Task: Select the website type as portfolio.
Action: Mouse moved to (703, 87)
Screenshot: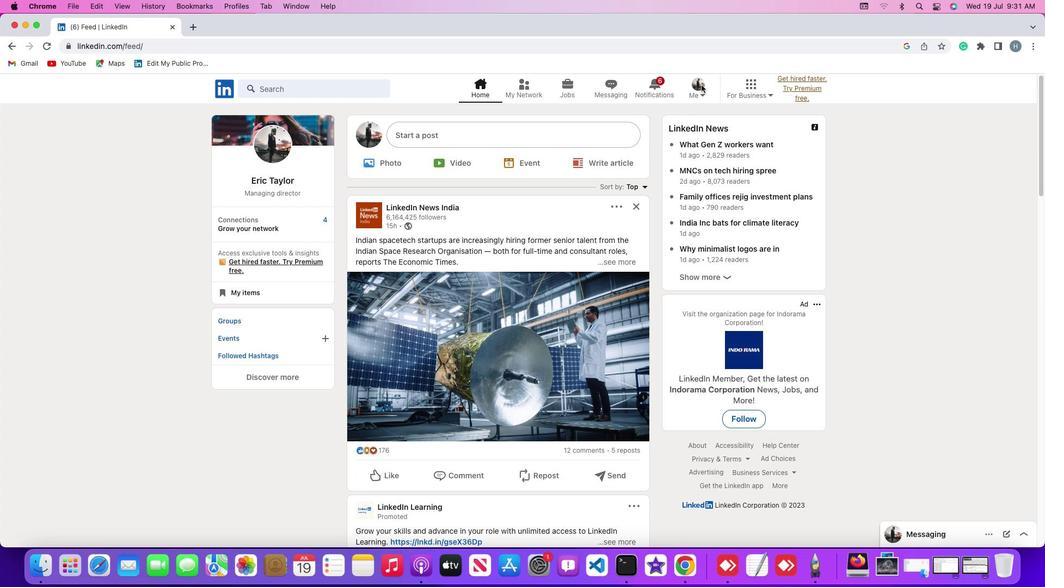 
Action: Mouse pressed left at (703, 87)
Screenshot: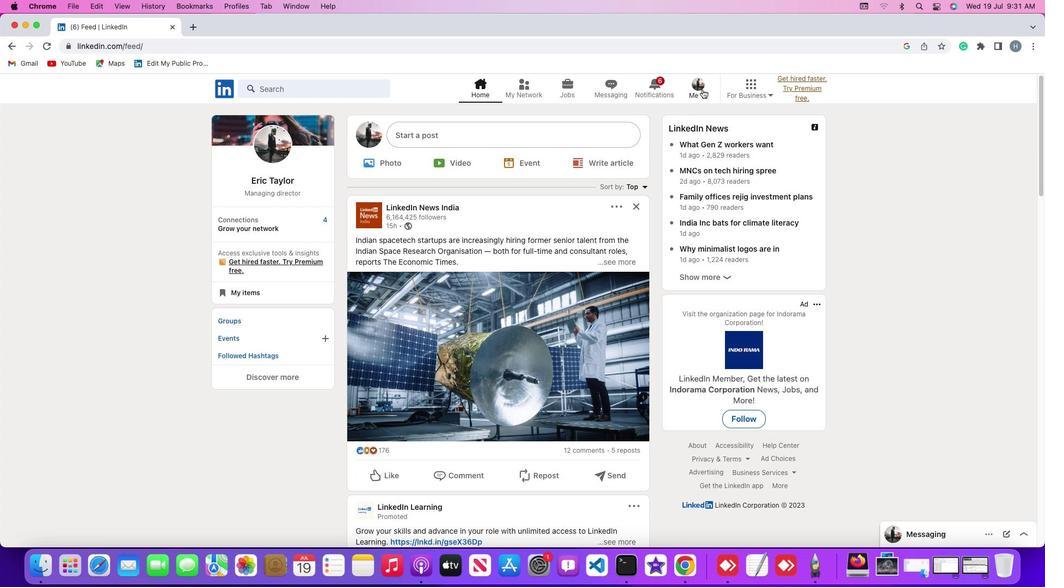 
Action: Mouse moved to (704, 94)
Screenshot: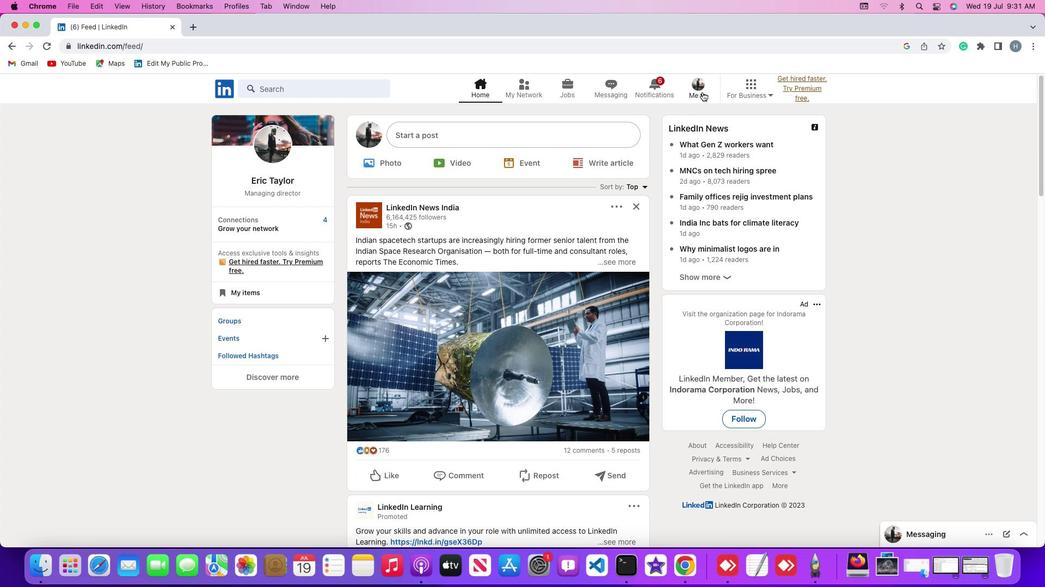 
Action: Mouse pressed left at (704, 94)
Screenshot: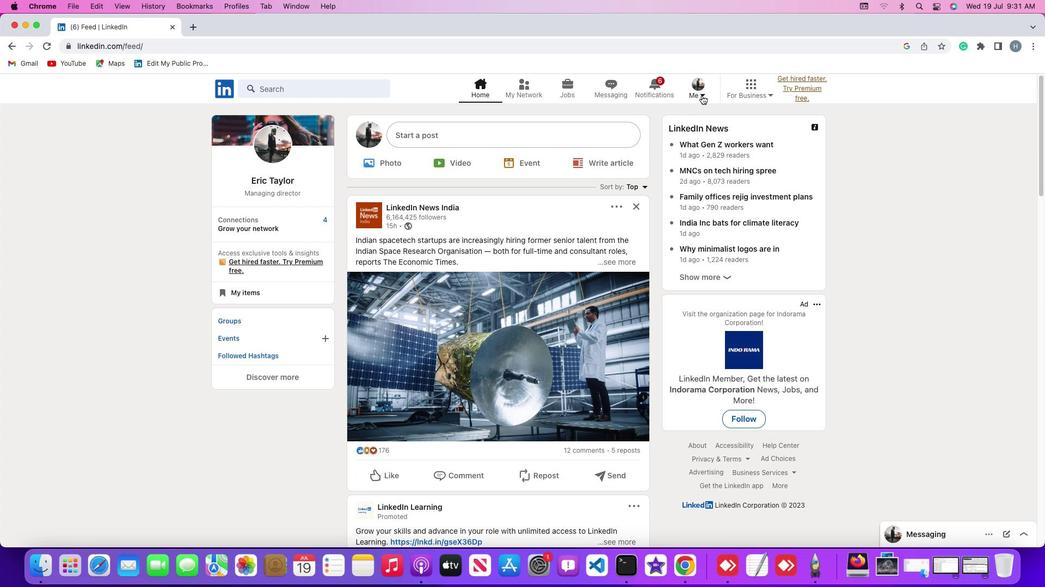 
Action: Mouse moved to (694, 153)
Screenshot: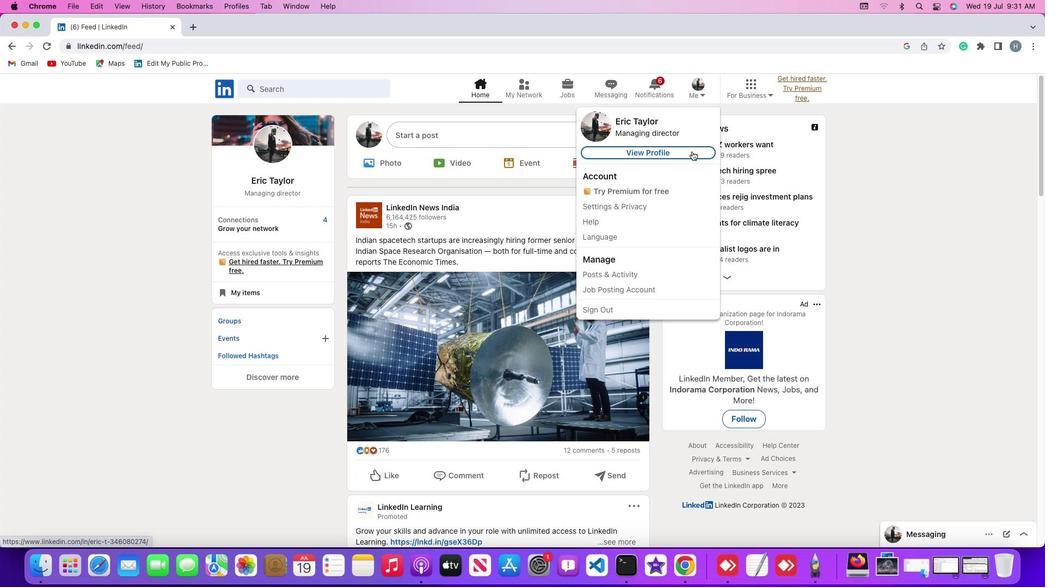 
Action: Mouse pressed left at (694, 153)
Screenshot: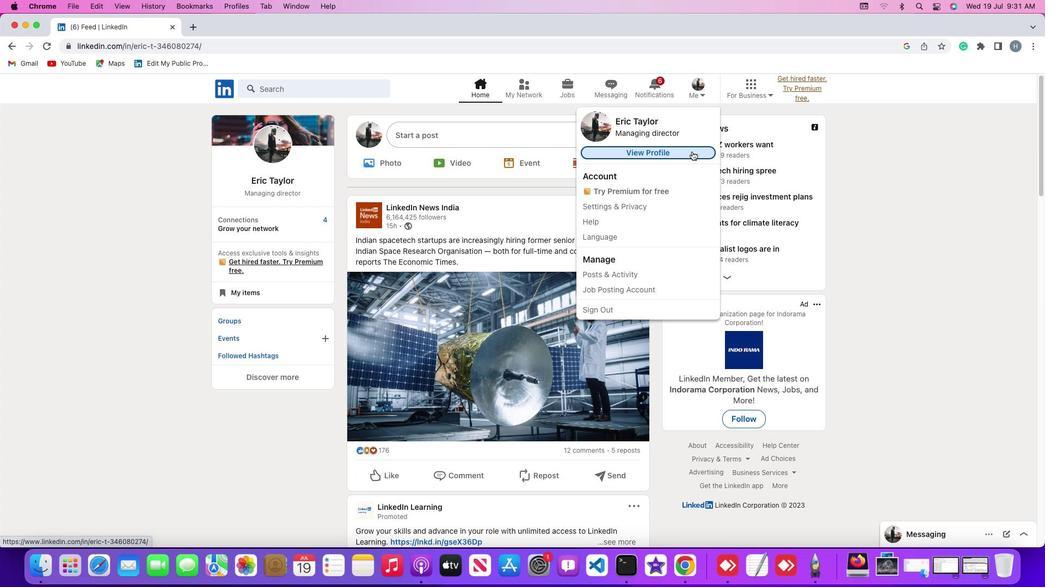 
Action: Mouse moved to (633, 247)
Screenshot: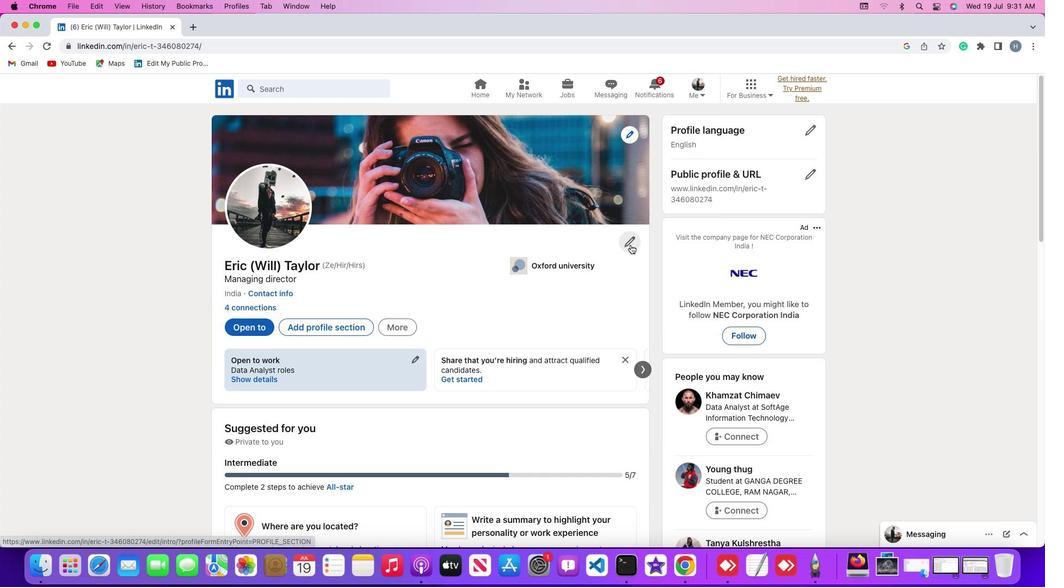 
Action: Mouse pressed left at (633, 247)
Screenshot: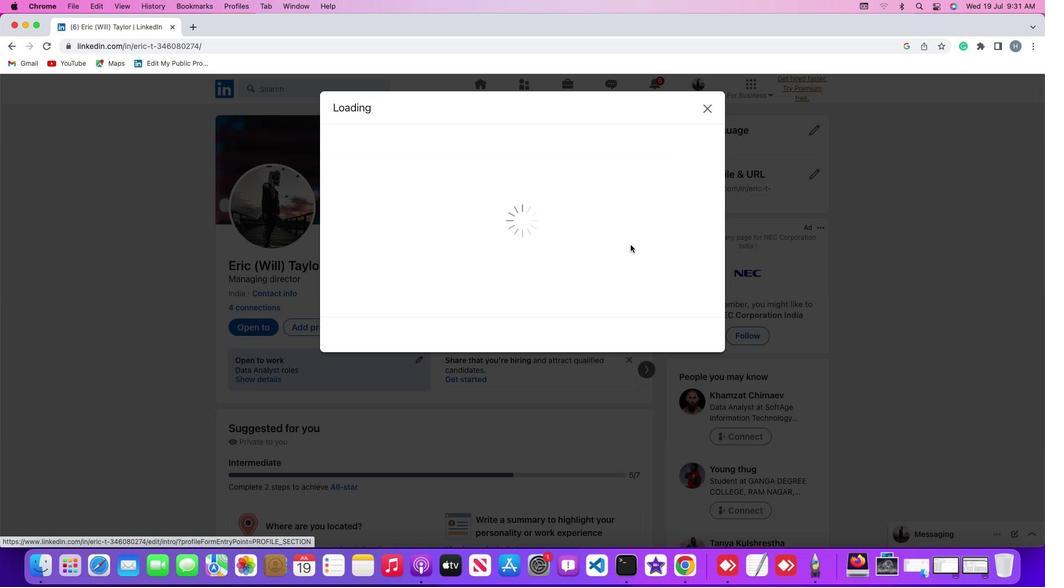 
Action: Mouse moved to (602, 288)
Screenshot: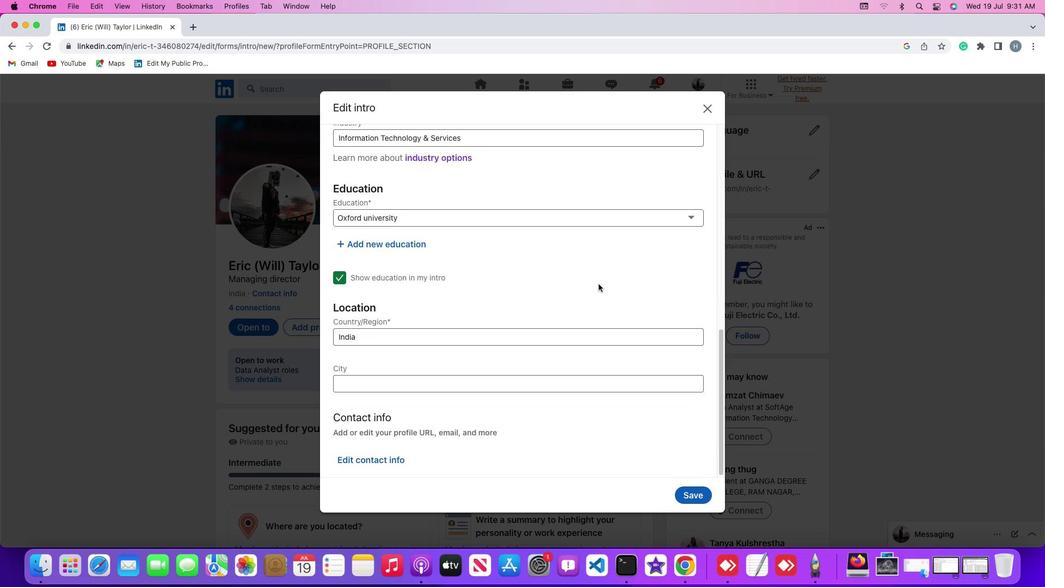
Action: Mouse scrolled (602, 288) with delta (2, 1)
Screenshot: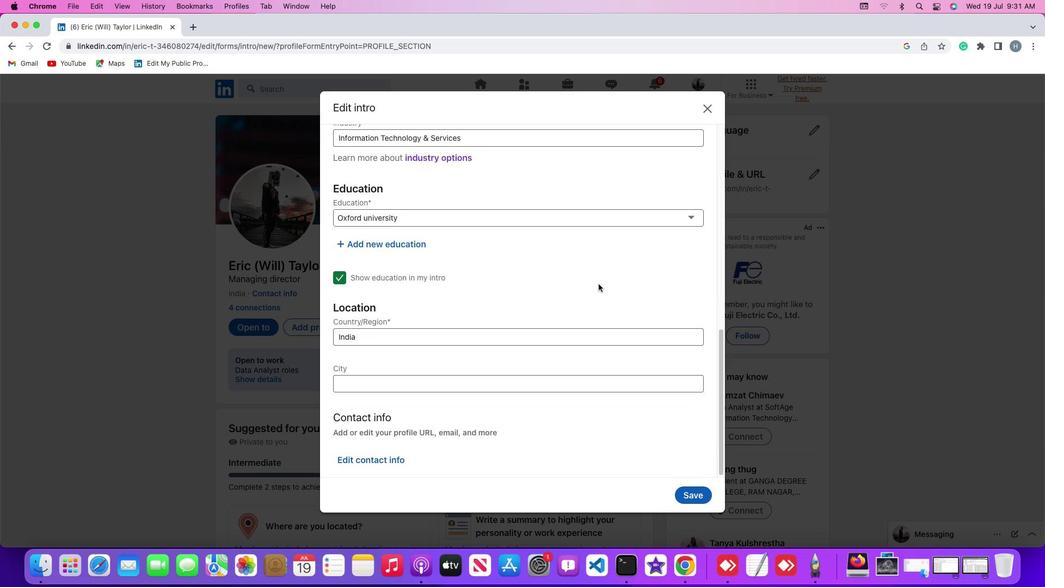
Action: Mouse scrolled (602, 288) with delta (2, 1)
Screenshot: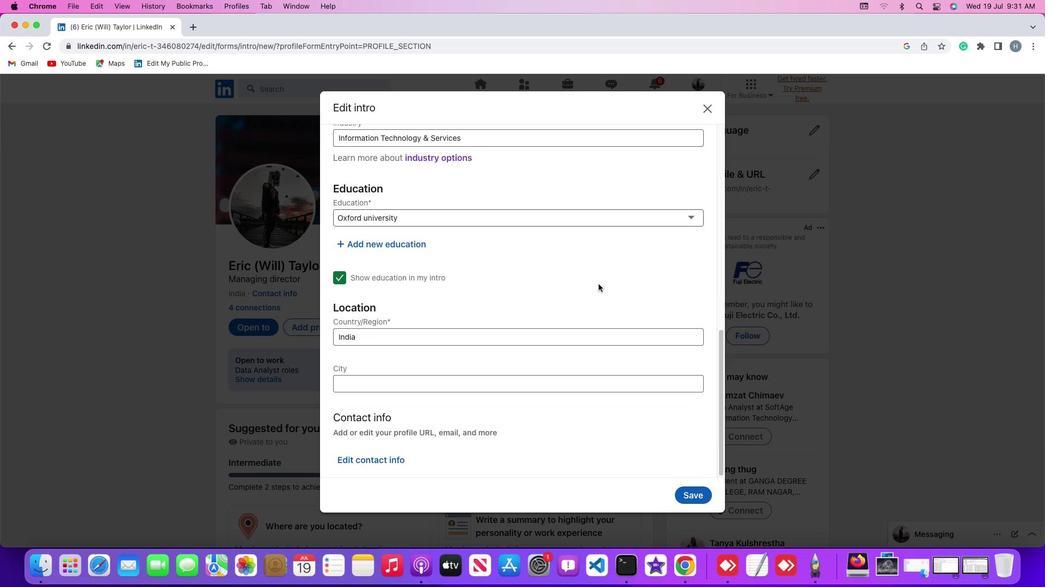 
Action: Mouse scrolled (602, 288) with delta (2, 0)
Screenshot: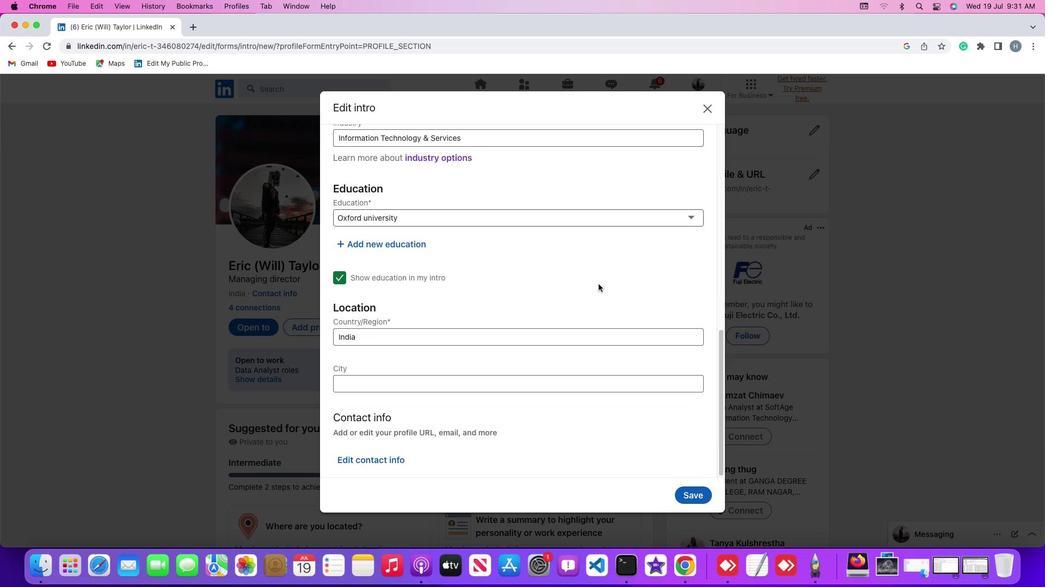 
Action: Mouse scrolled (602, 288) with delta (2, 0)
Screenshot: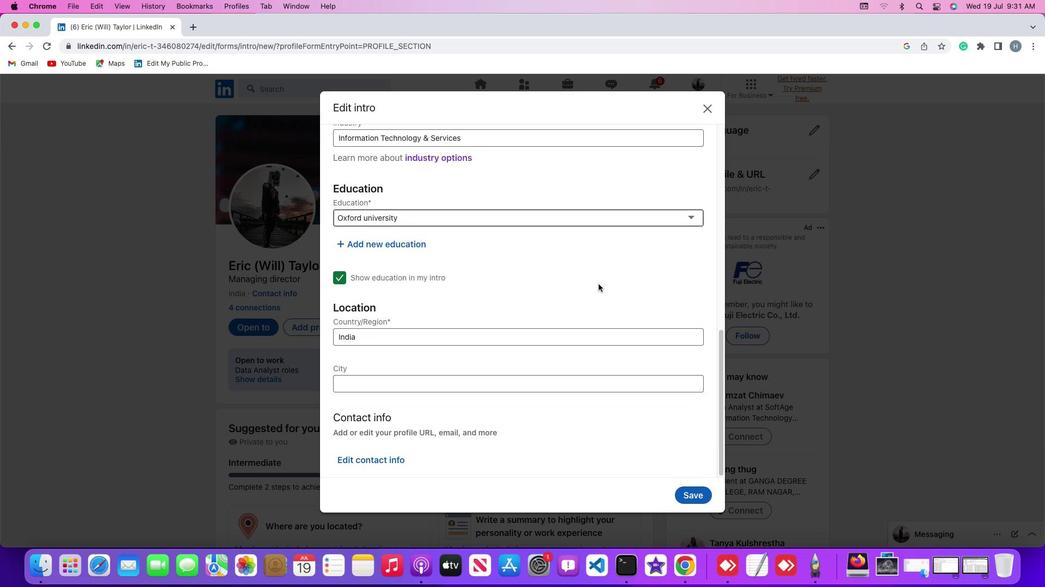 
Action: Mouse scrolled (602, 288) with delta (2, 0)
Screenshot: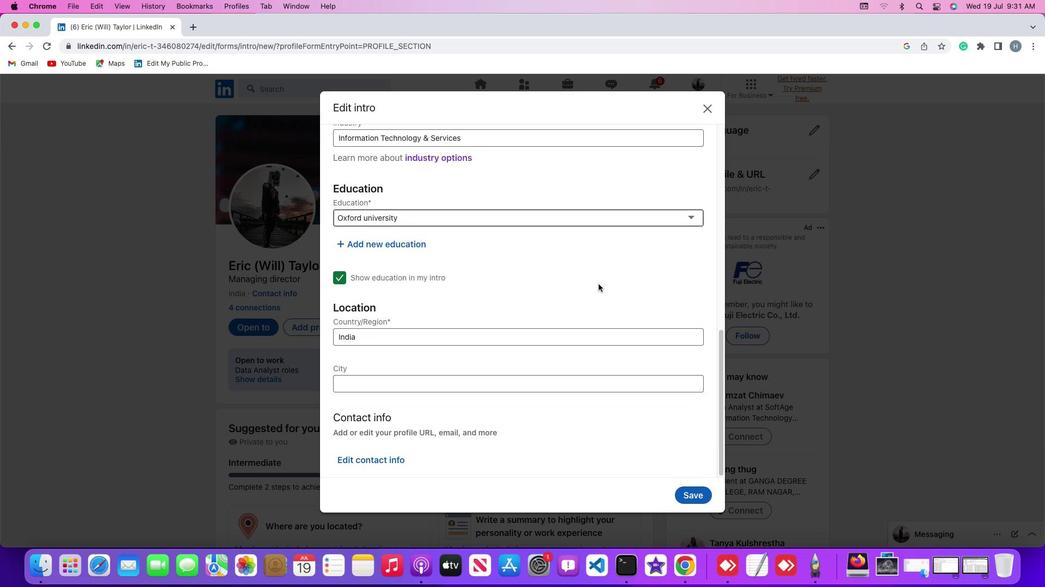 
Action: Mouse scrolled (602, 288) with delta (2, 0)
Screenshot: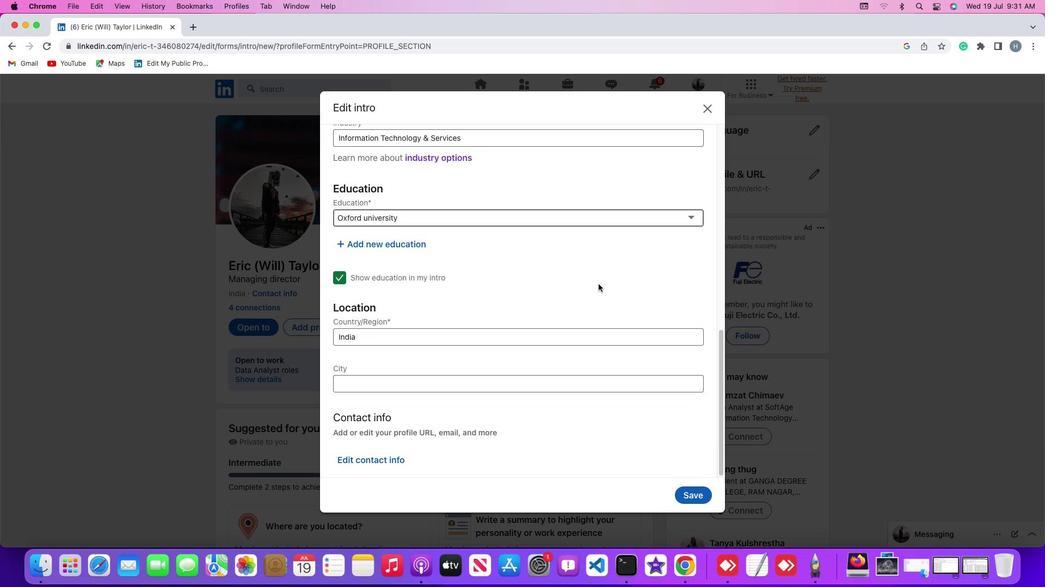 
Action: Mouse moved to (601, 286)
Screenshot: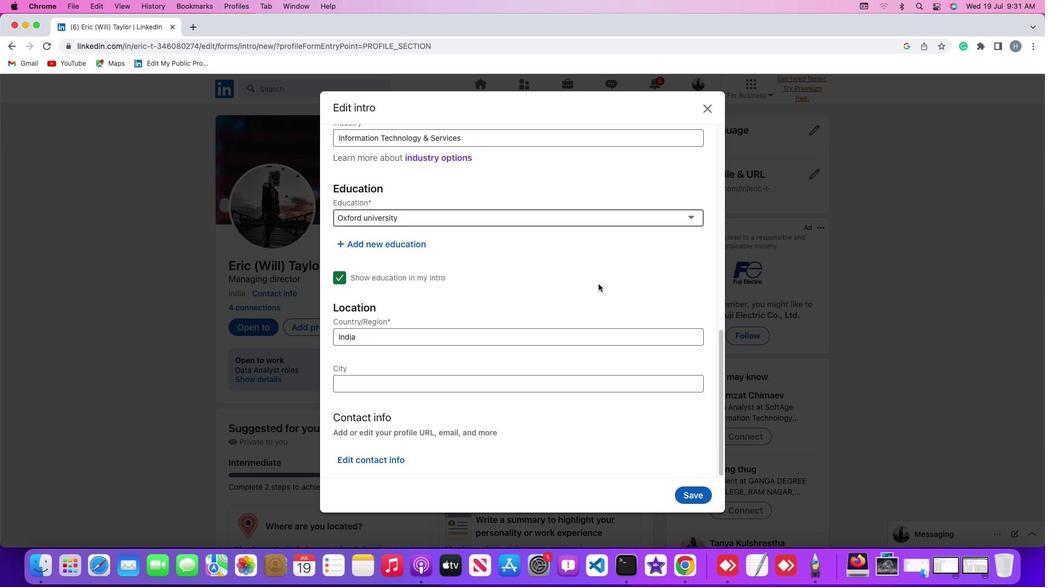 
Action: Mouse scrolled (601, 286) with delta (2, 1)
Screenshot: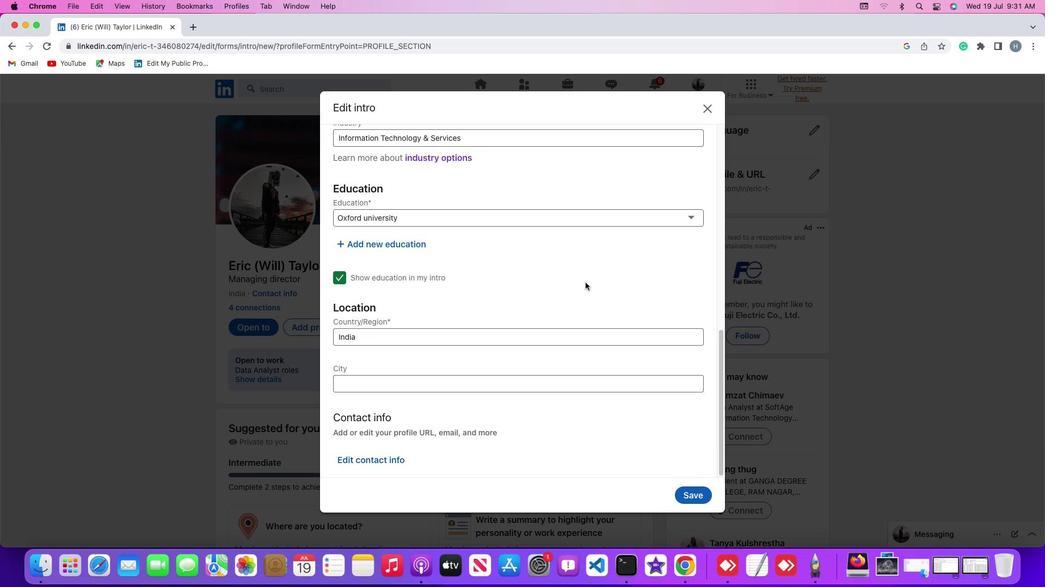 
Action: Mouse scrolled (601, 286) with delta (2, 1)
Screenshot: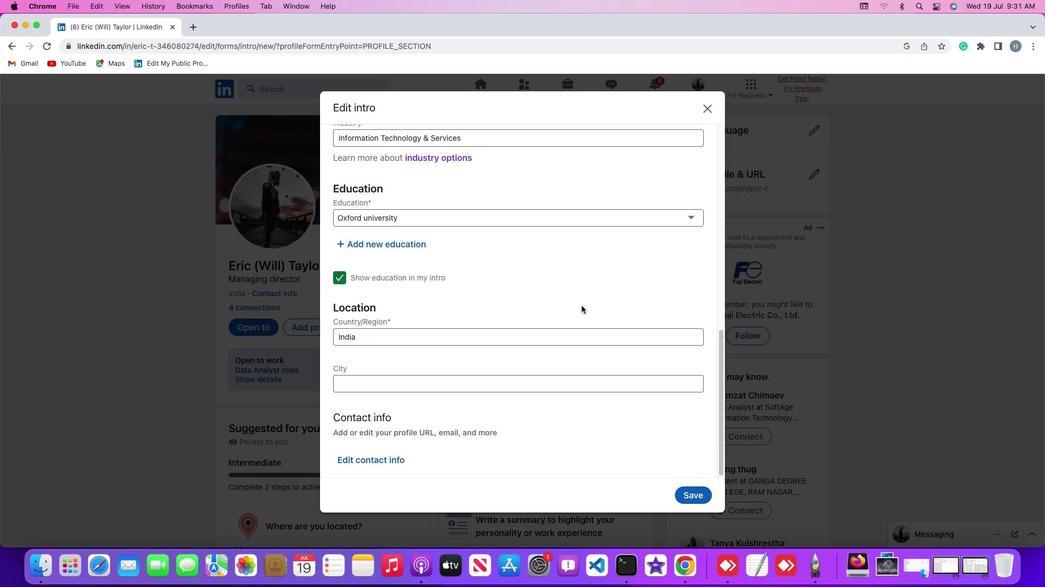 
Action: Mouse scrolled (601, 286) with delta (2, 0)
Screenshot: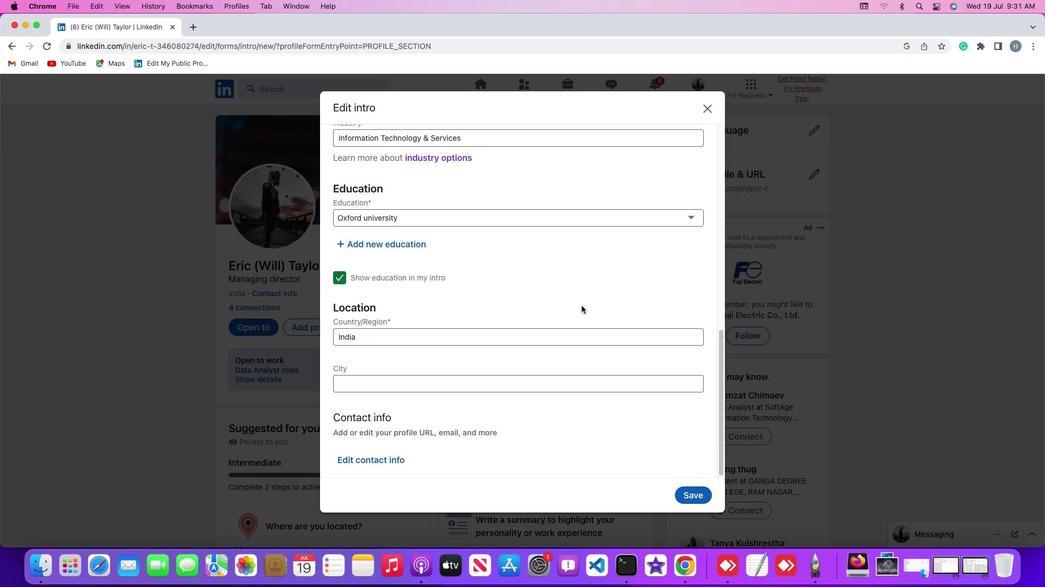 
Action: Mouse scrolled (601, 286) with delta (2, 0)
Screenshot: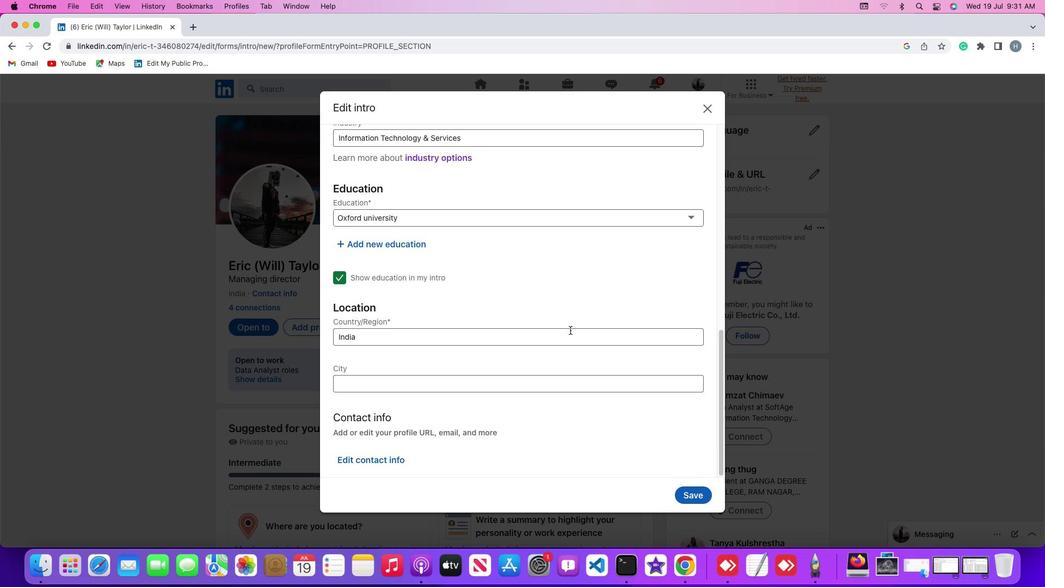 
Action: Mouse scrolled (601, 286) with delta (2, 0)
Screenshot: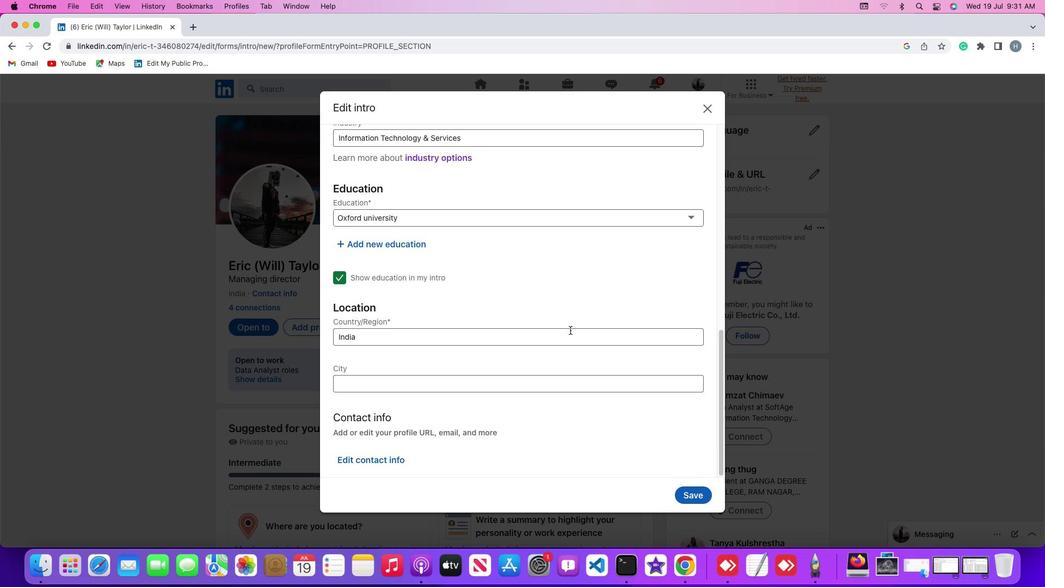 
Action: Mouse scrolled (601, 286) with delta (2, -1)
Screenshot: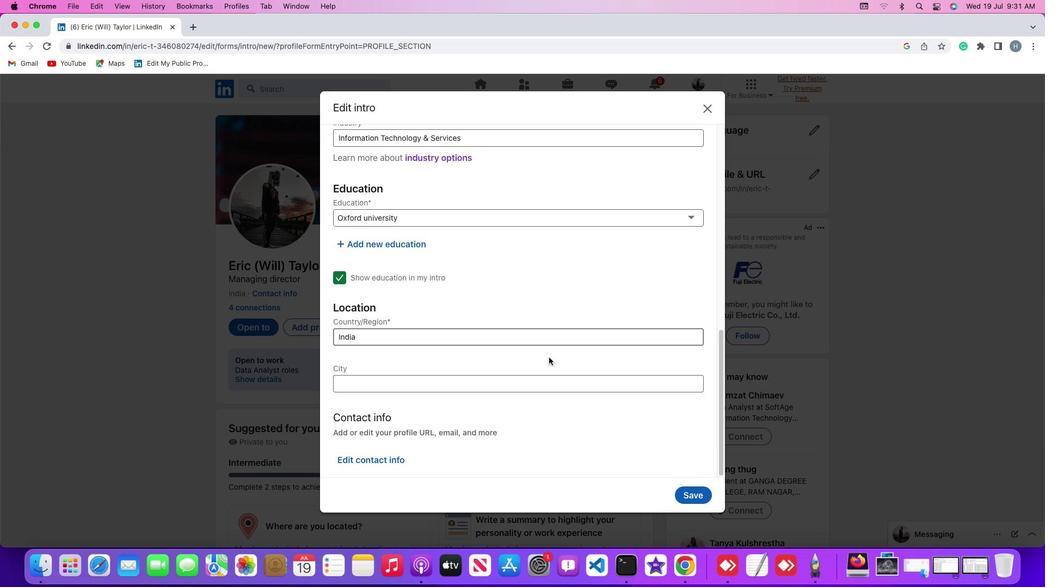 
Action: Mouse moved to (384, 460)
Screenshot: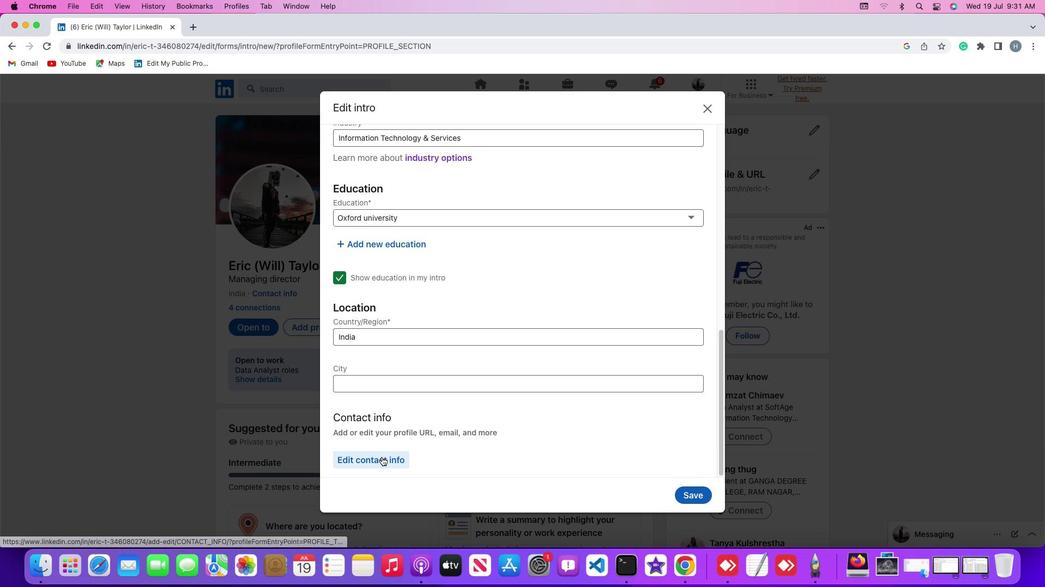 
Action: Mouse pressed left at (384, 460)
Screenshot: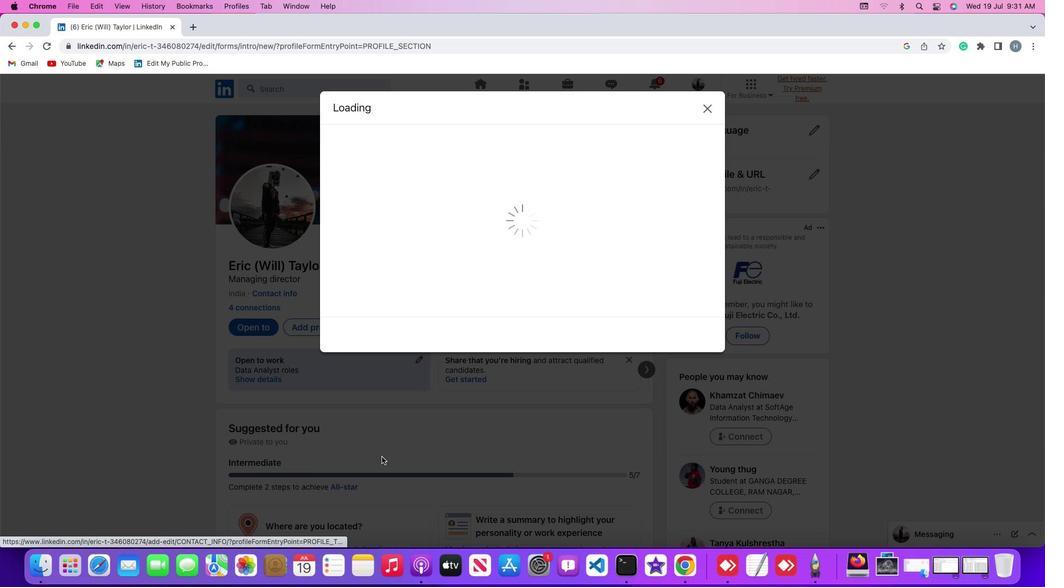 
Action: Mouse moved to (522, 301)
Screenshot: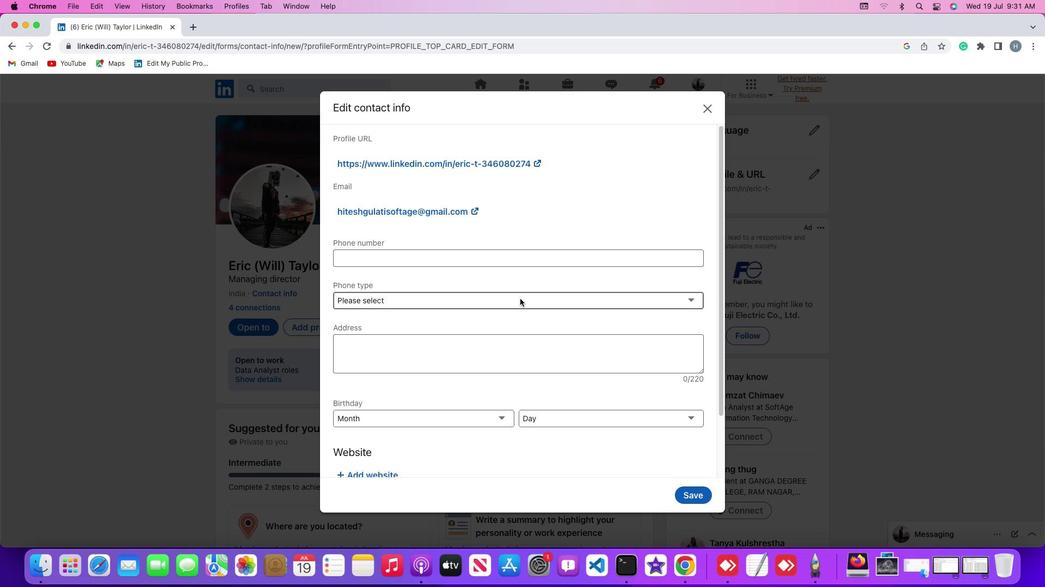 
Action: Mouse scrolled (522, 301) with delta (2, 1)
Screenshot: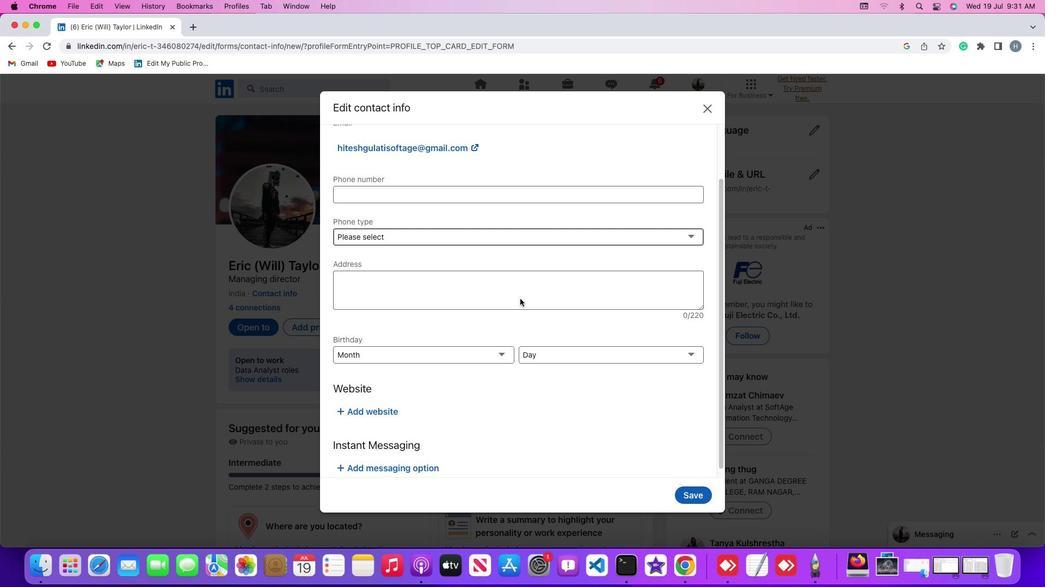 
Action: Mouse scrolled (522, 301) with delta (2, 1)
Screenshot: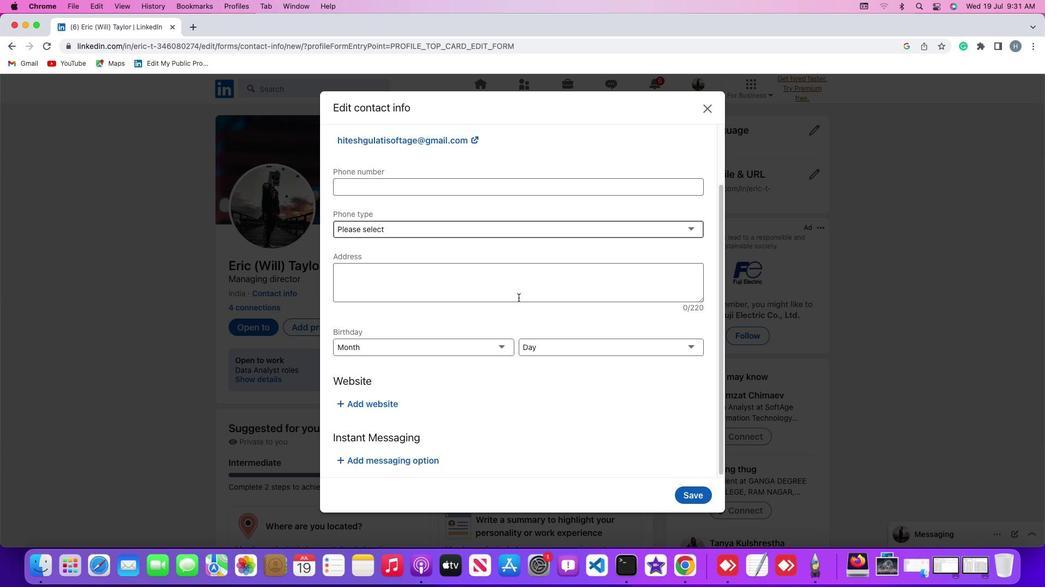 
Action: Mouse scrolled (522, 301) with delta (2, 0)
Screenshot: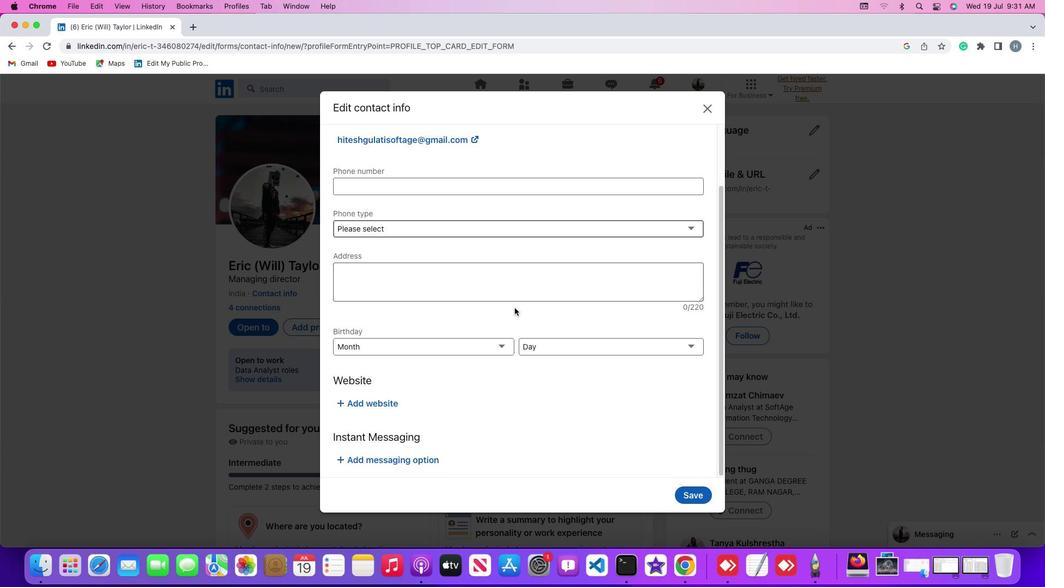 
Action: Mouse scrolled (522, 301) with delta (2, 0)
Screenshot: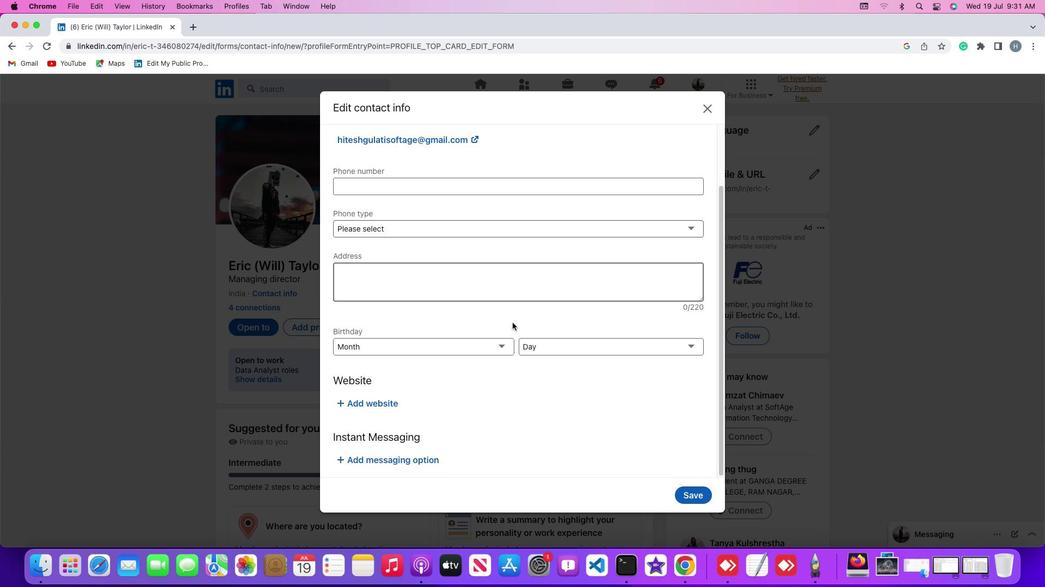 
Action: Mouse scrolled (522, 301) with delta (2, 0)
Screenshot: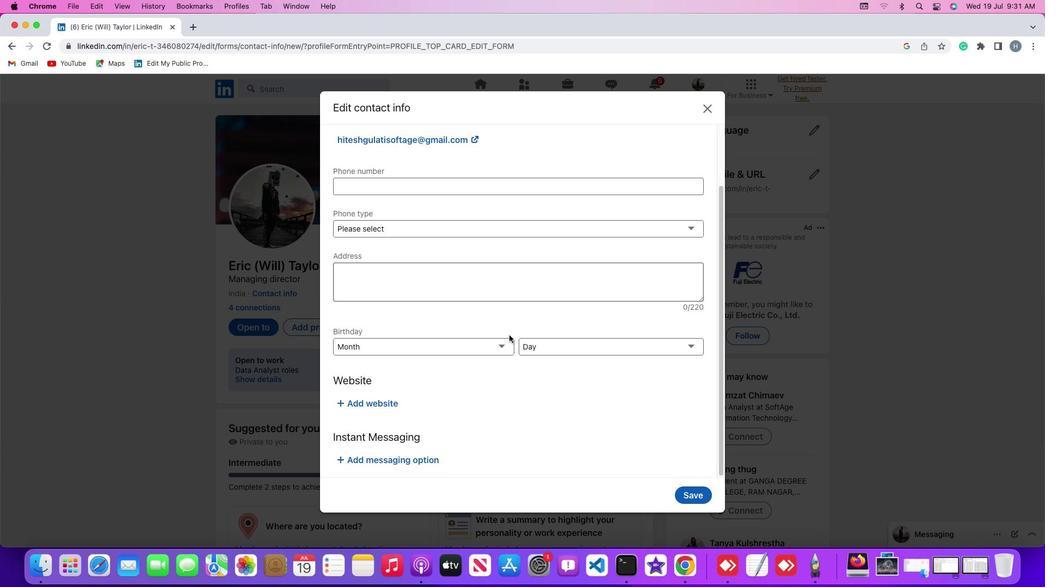 
Action: Mouse moved to (394, 406)
Screenshot: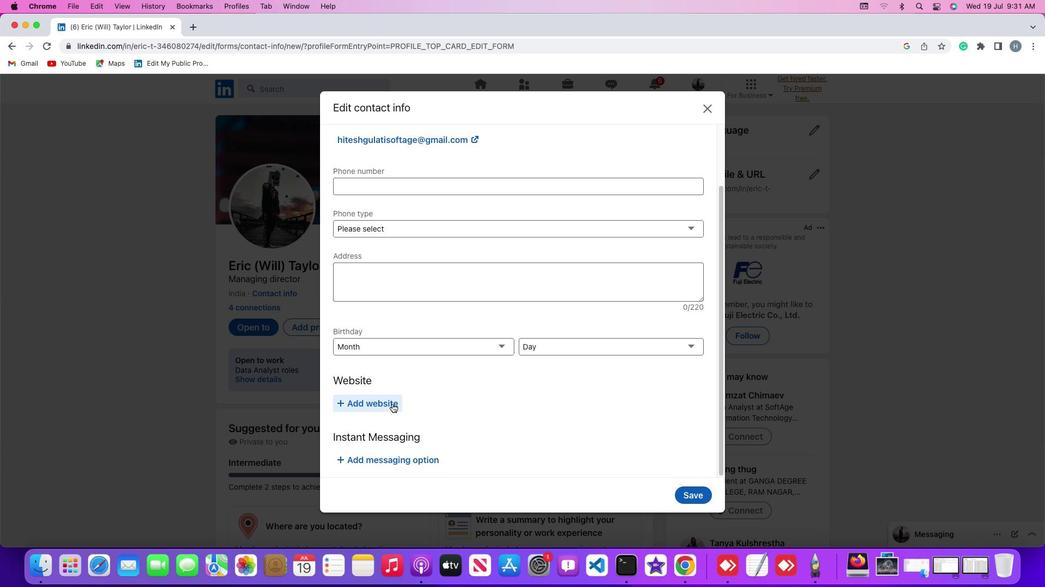 
Action: Mouse pressed left at (394, 406)
Screenshot: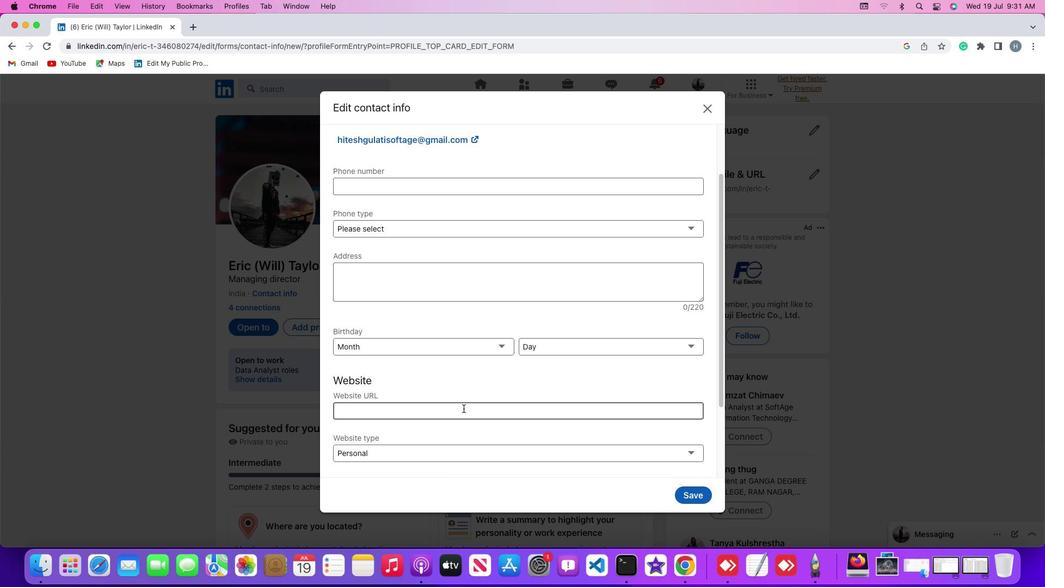 
Action: Mouse moved to (477, 411)
Screenshot: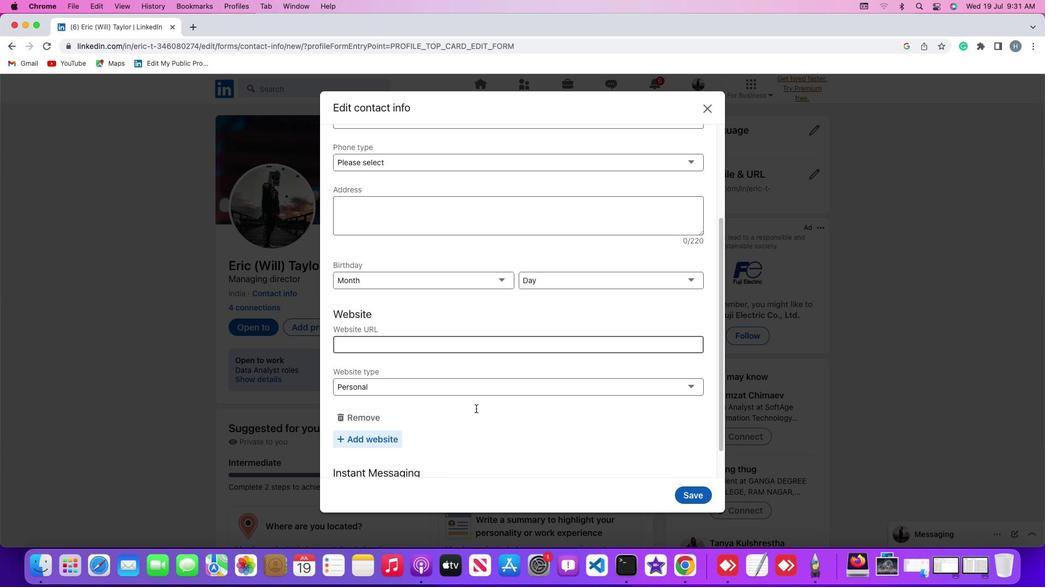 
Action: Mouse scrolled (477, 411) with delta (2, 1)
Screenshot: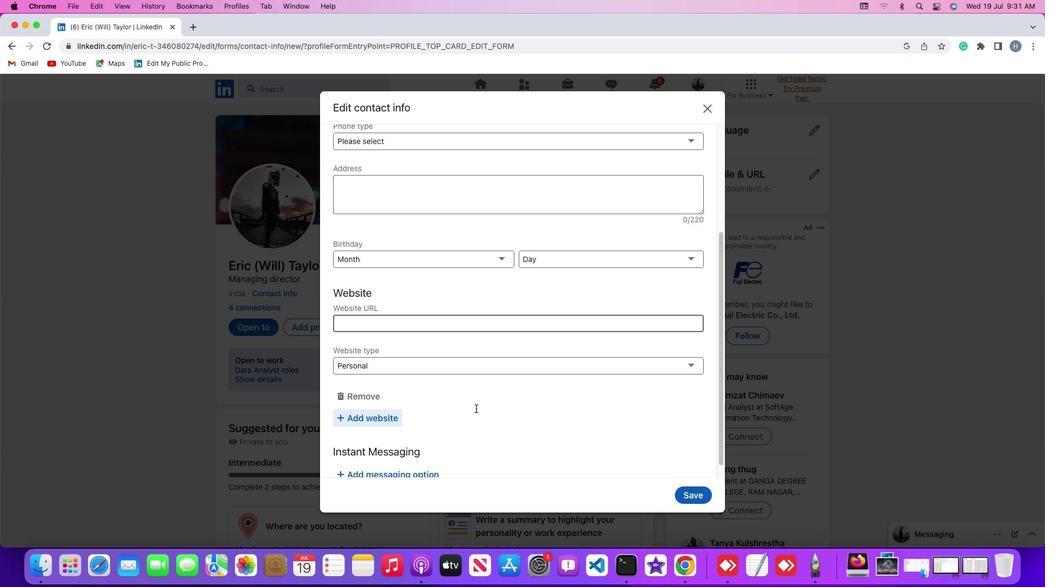 
Action: Mouse scrolled (477, 411) with delta (2, 1)
Screenshot: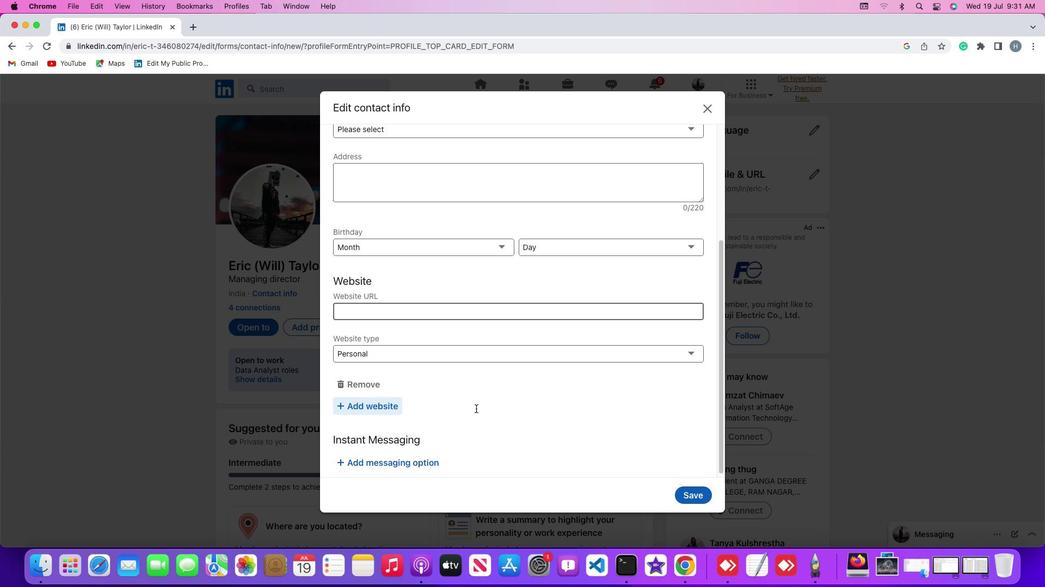 
Action: Mouse scrolled (477, 411) with delta (2, 0)
Screenshot: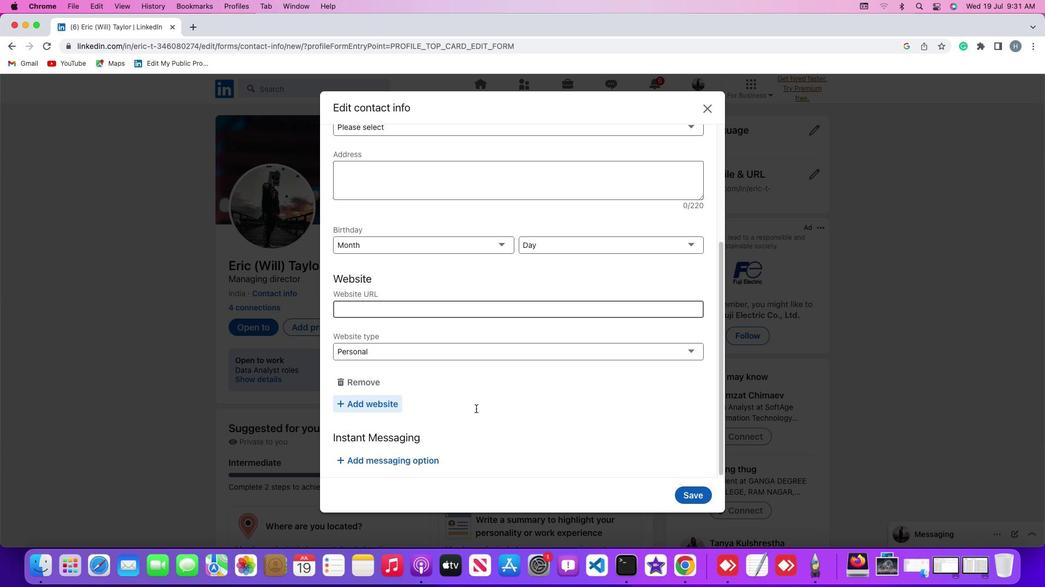 
Action: Mouse scrolled (477, 411) with delta (2, 0)
Screenshot: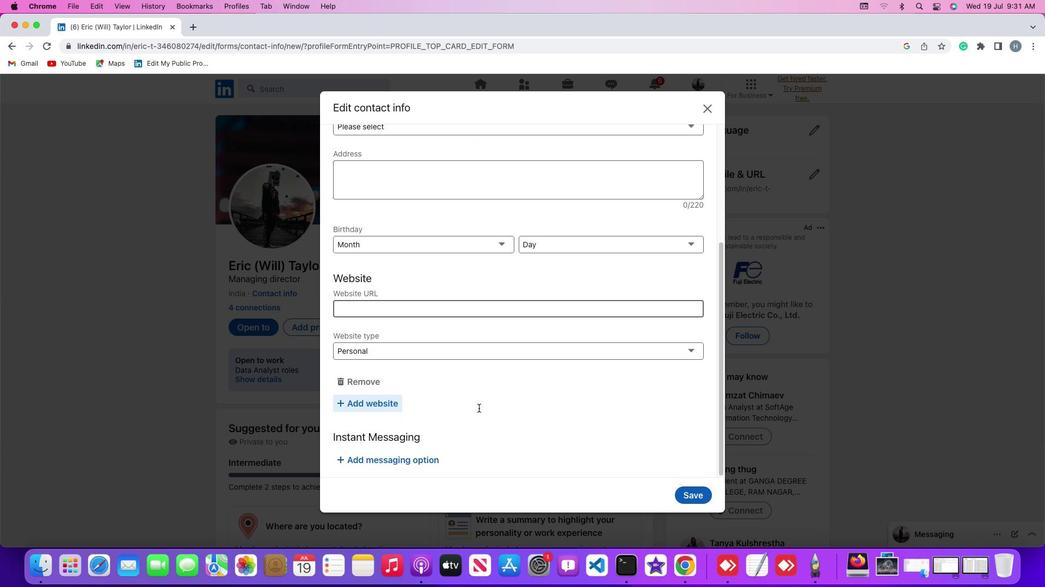 
Action: Mouse scrolled (477, 411) with delta (2, 0)
Screenshot: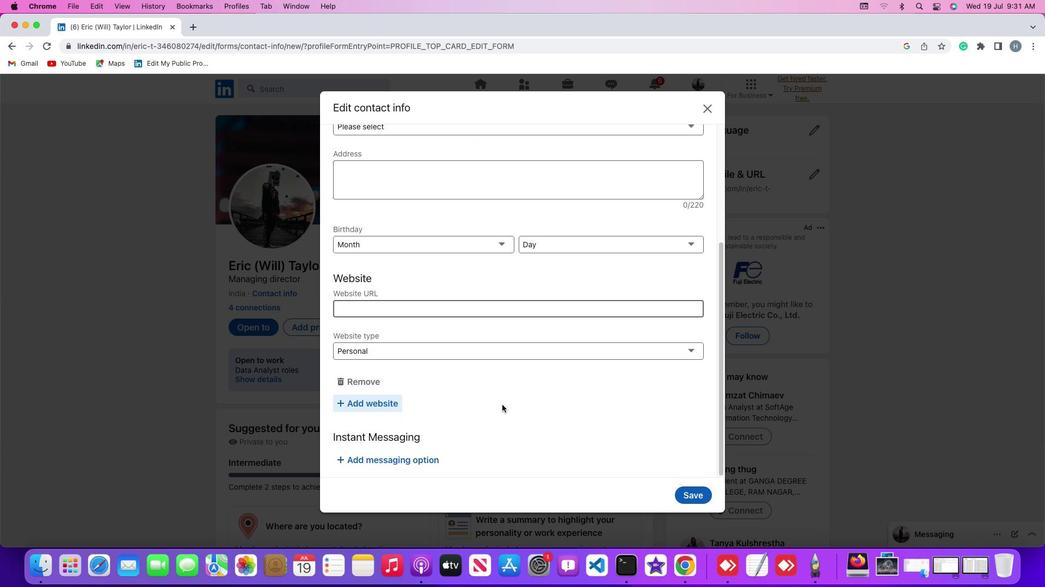 
Action: Mouse moved to (694, 351)
Screenshot: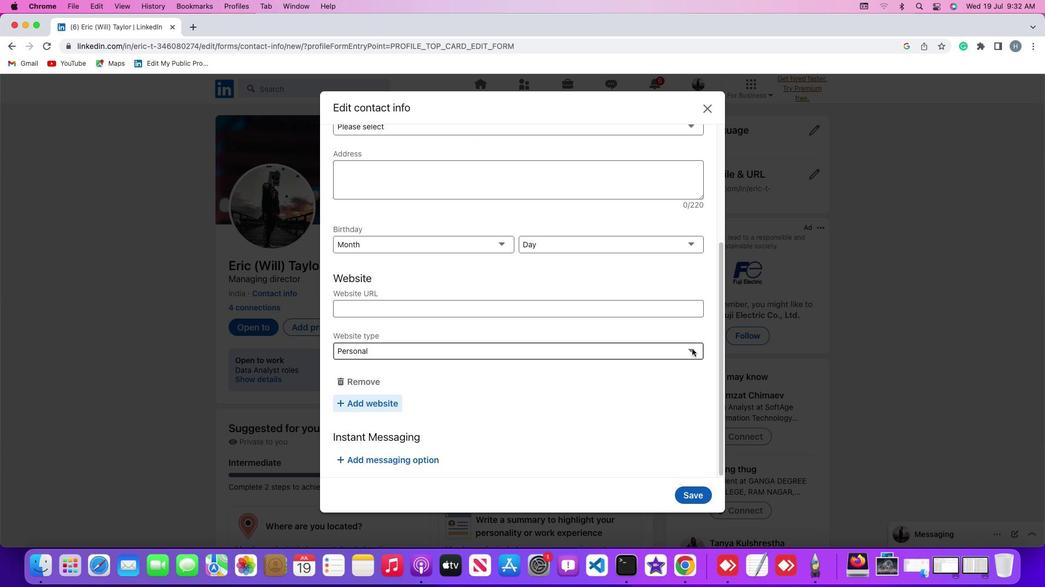 
Action: Mouse pressed left at (694, 351)
Screenshot: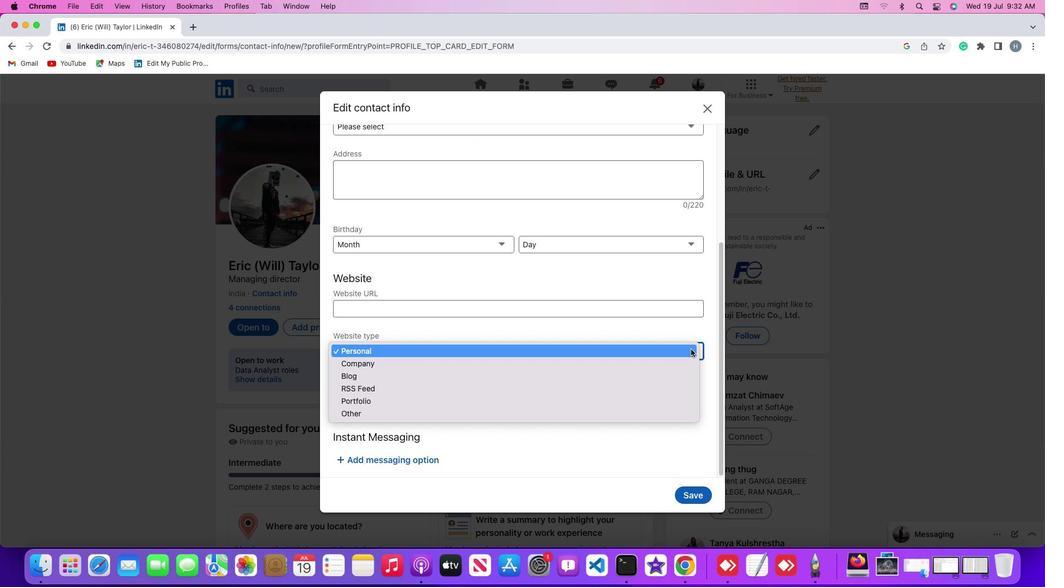 
Action: Mouse moved to (634, 401)
Screenshot: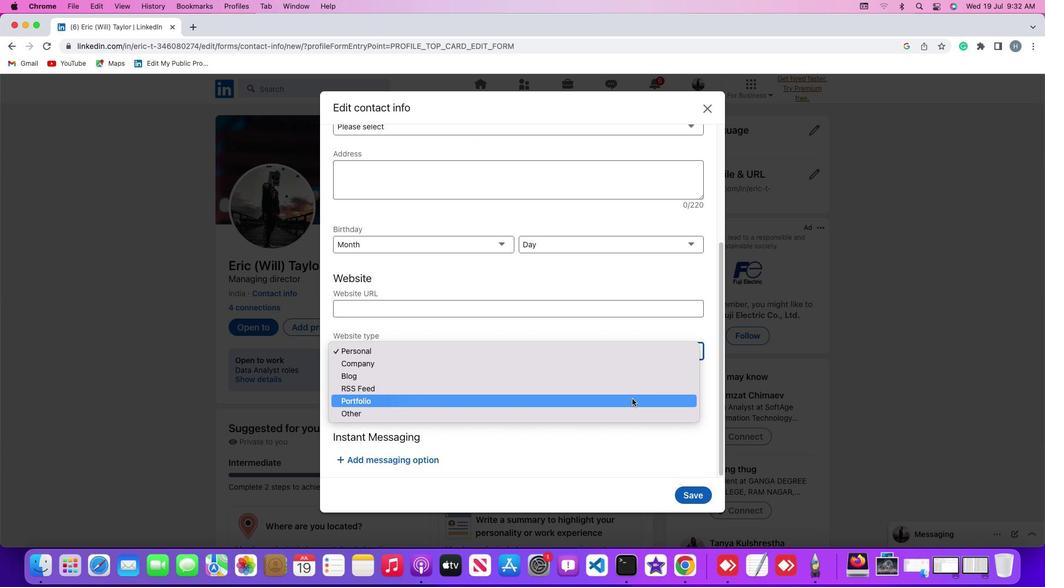 
Action: Mouse pressed left at (634, 401)
Screenshot: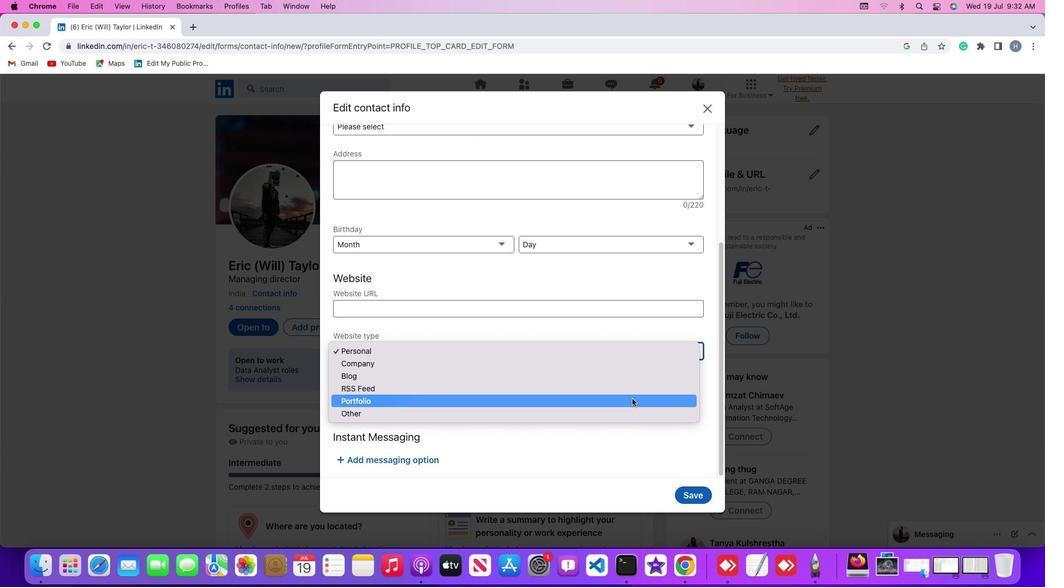 
Action: Mouse moved to (638, 377)
Screenshot: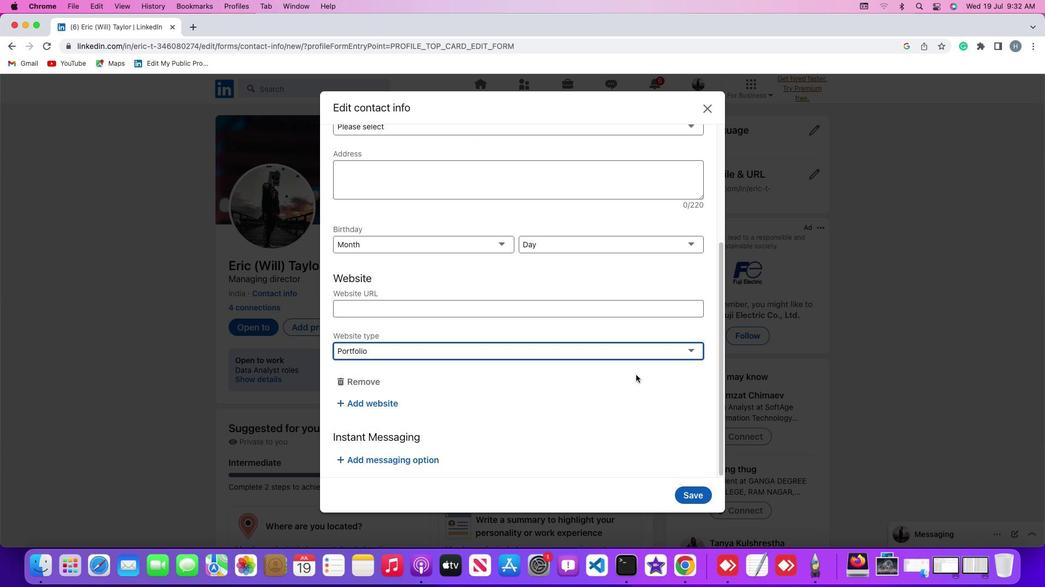 
